 Task: Create List Brand Recognition in Board Newsletter Optimization Tips to Workspace Content Management Systems. Create List Brand Reputation in Board Sales Team Incentive Programs to Workspace Content Management Systems. Create List Brand Equity in Board Business Model Cost Structure Analysis and Optimization to Workspace Content Management Systems
Action: Mouse moved to (204, 124)
Screenshot: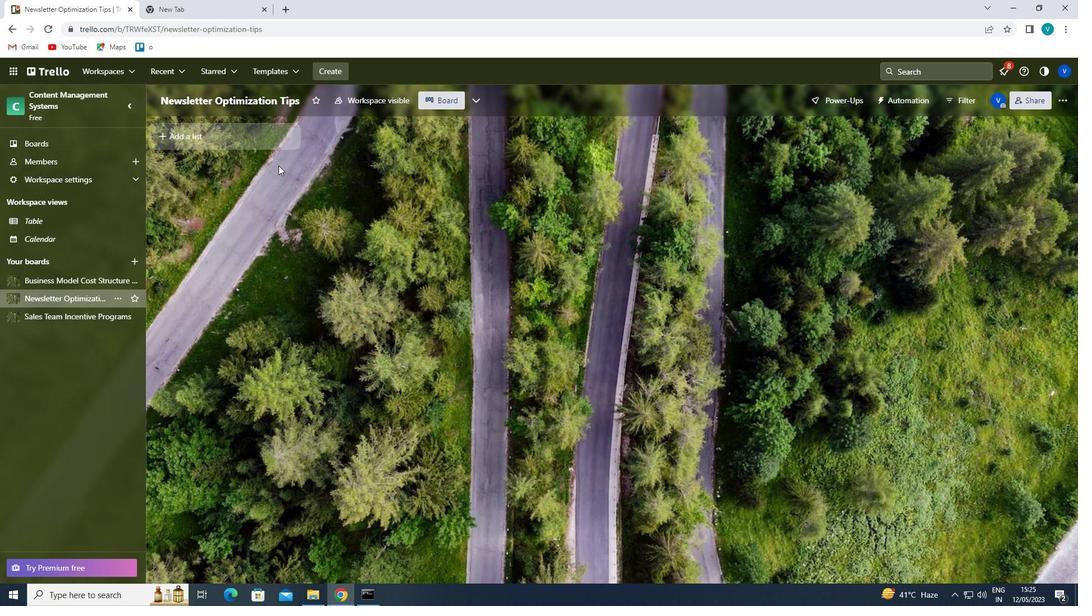 
Action: Mouse pressed left at (204, 124)
Screenshot: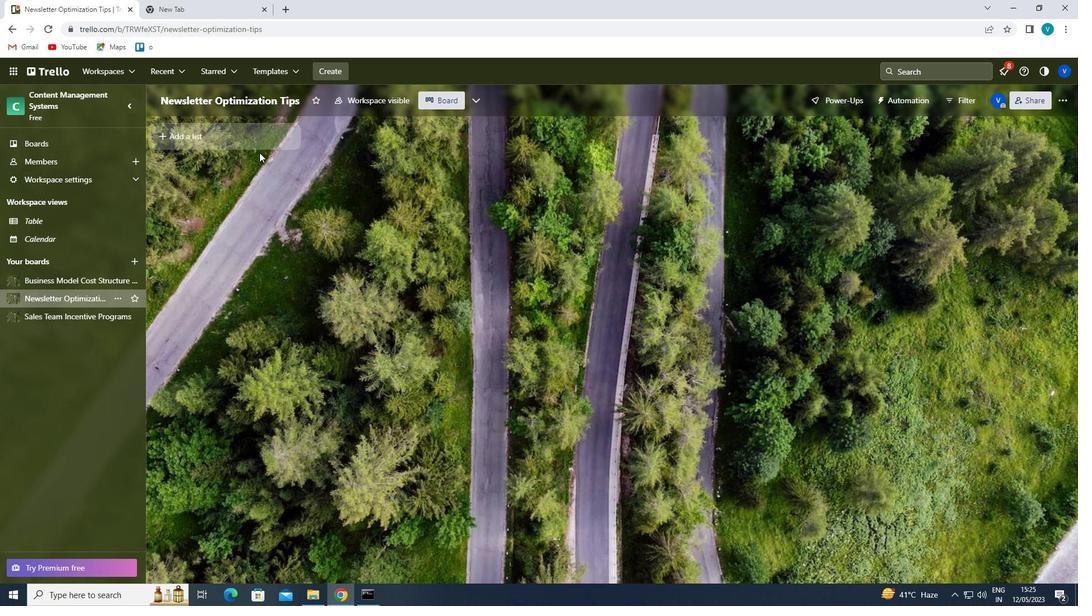
Action: Mouse moved to (209, 133)
Screenshot: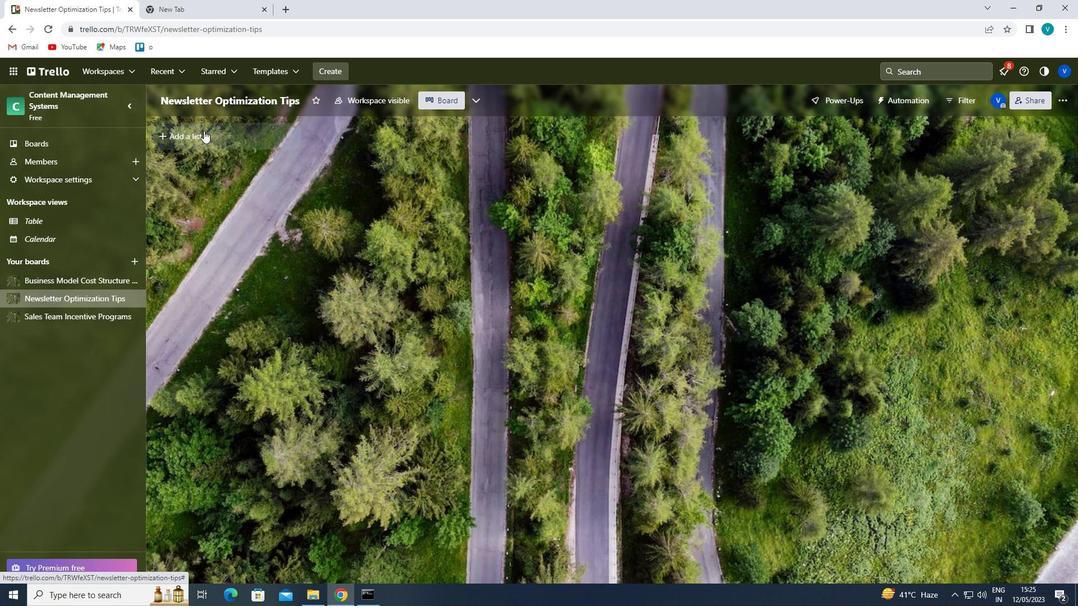 
Action: Mouse pressed left at (209, 133)
Screenshot: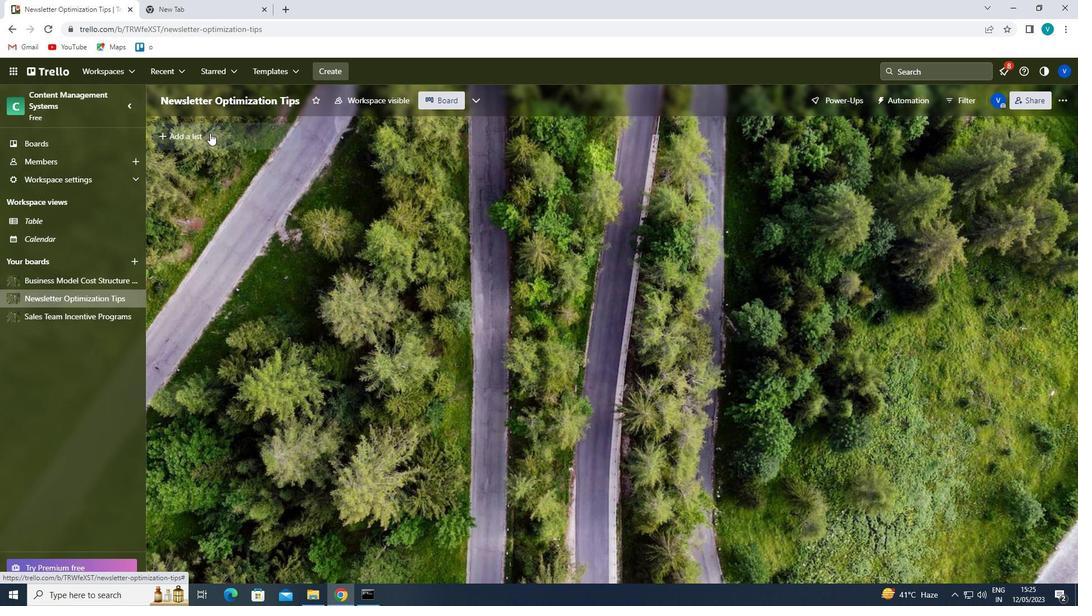 
Action: Mouse moved to (201, 137)
Screenshot: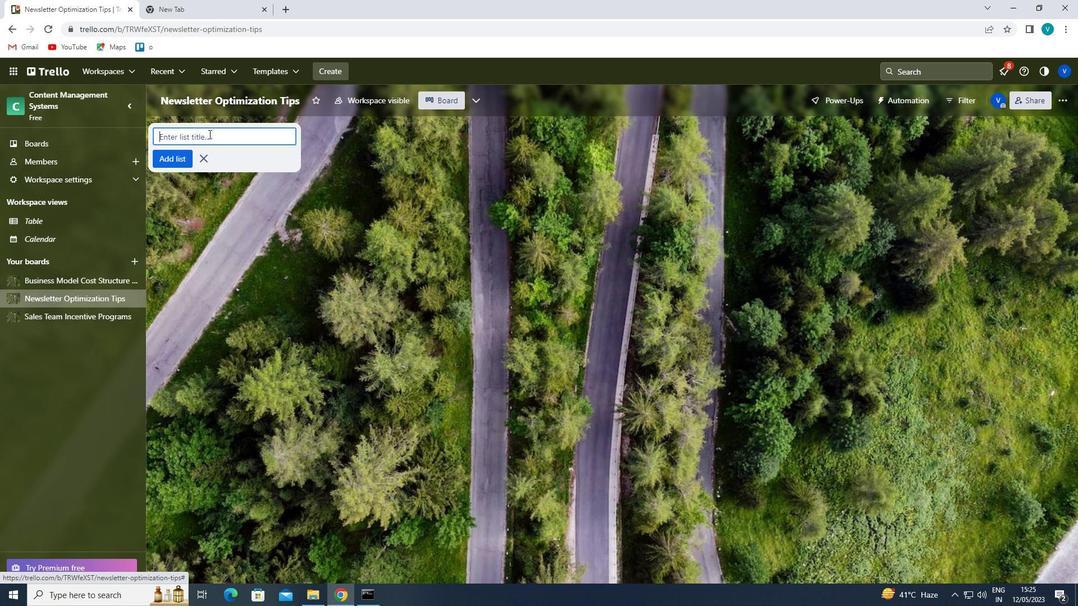 
Action: Key pressed <Key.shift>BRAND<Key.space><Key.shift>T<Key.backspace><Key.shift>RECOGNITION<Key.enter>
Screenshot: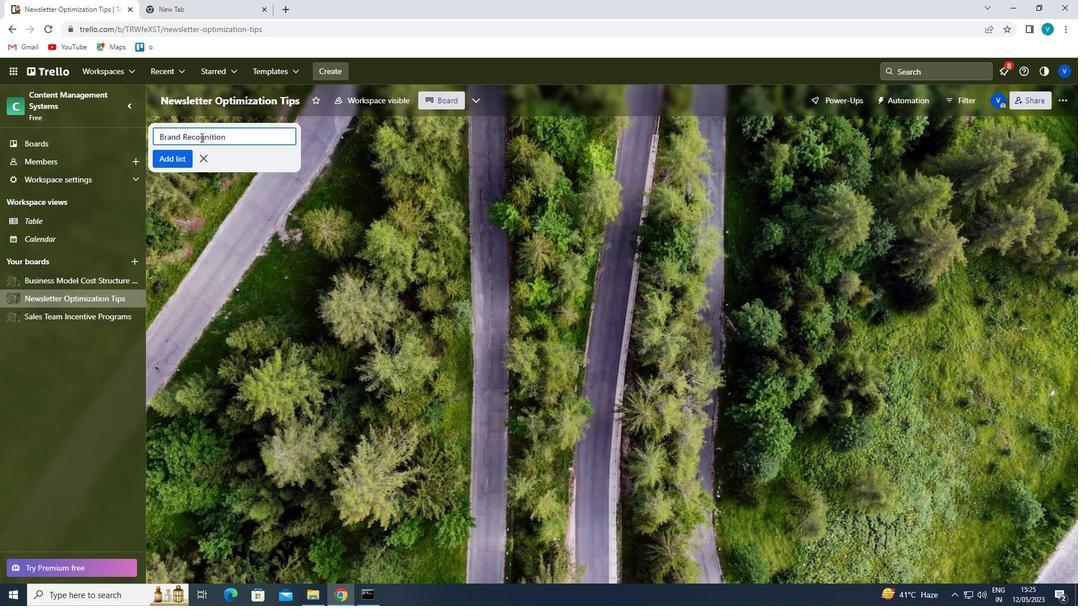 
Action: Mouse moved to (38, 308)
Screenshot: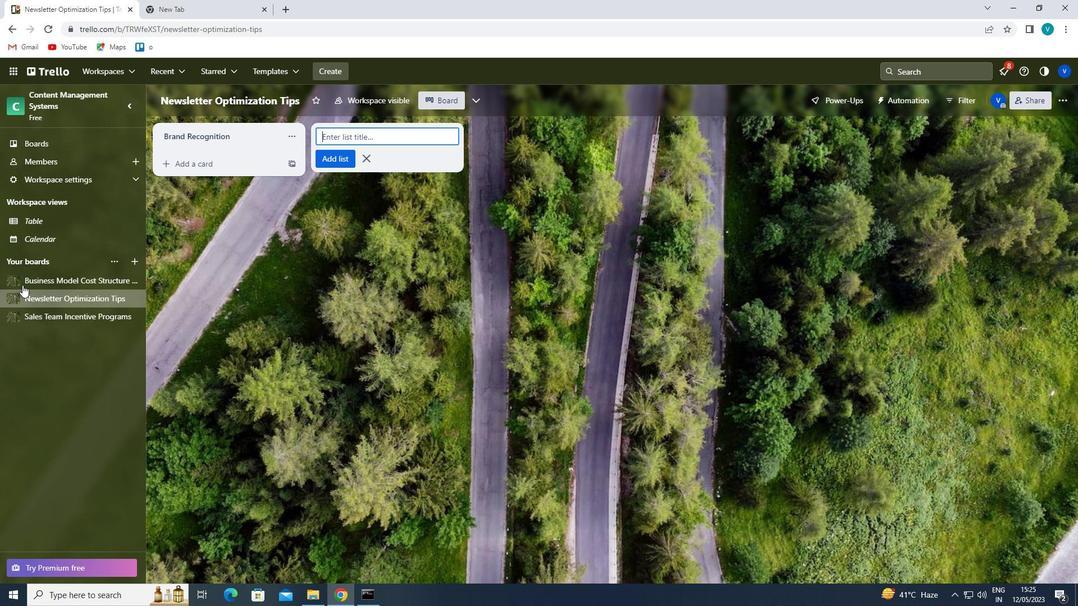 
Action: Mouse pressed left at (38, 308)
Screenshot: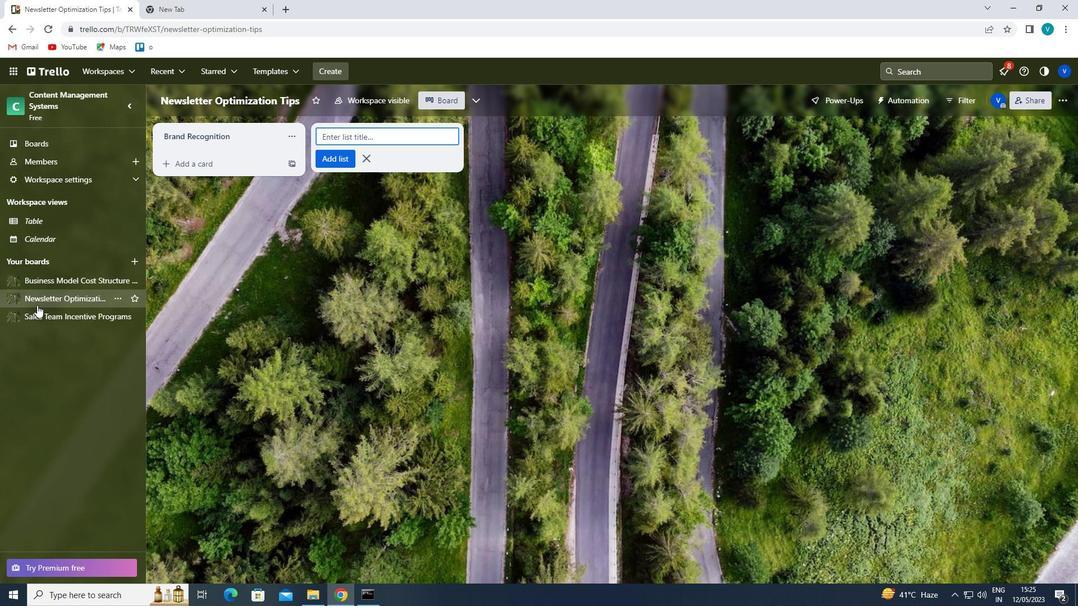 
Action: Mouse moved to (189, 133)
Screenshot: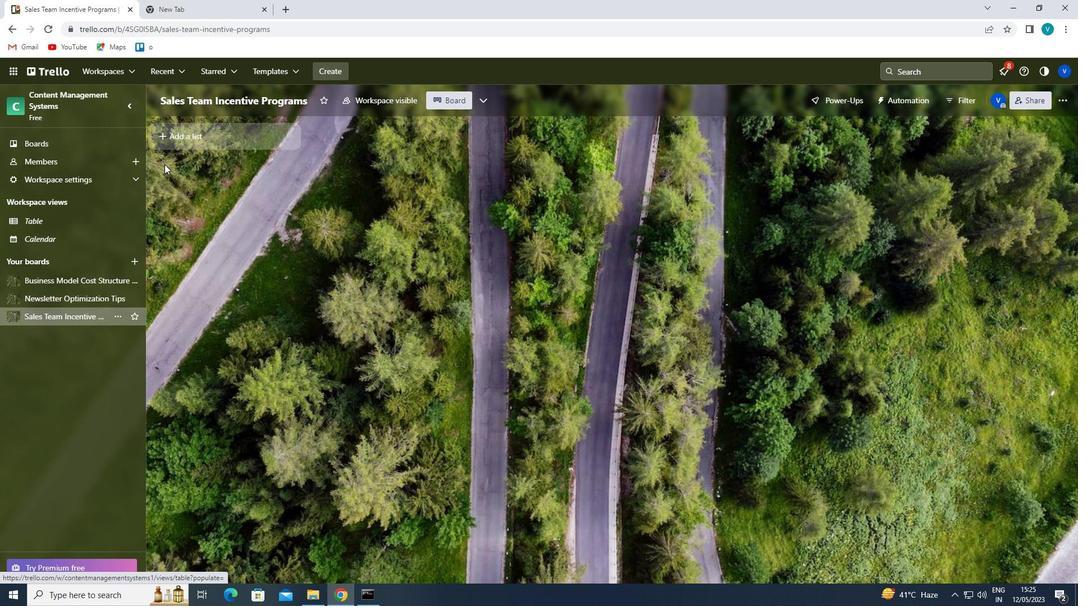 
Action: Mouse pressed left at (189, 133)
Screenshot: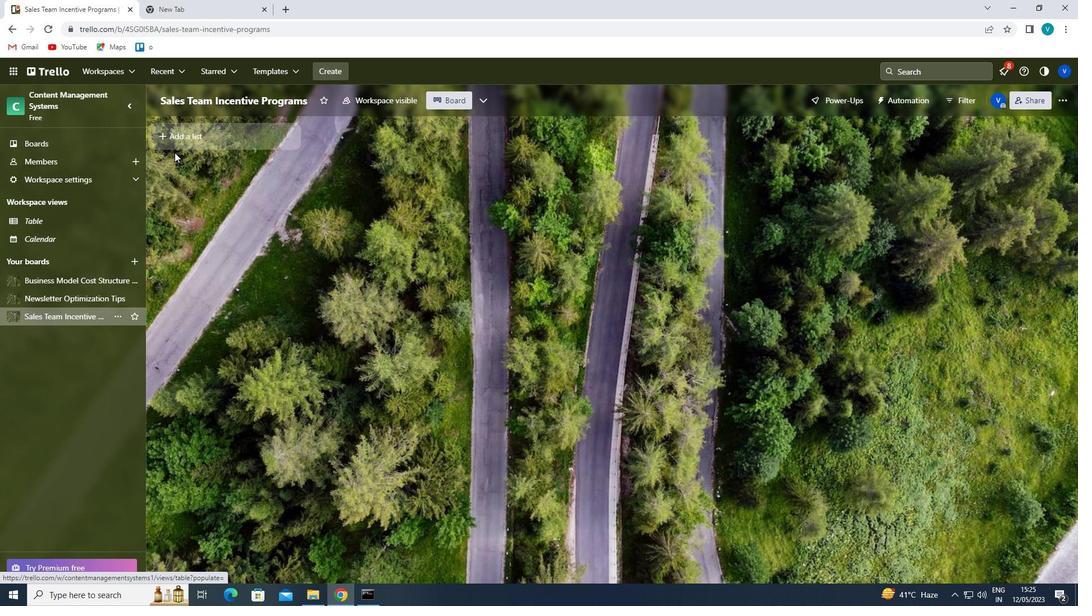 
Action: Key pressed <Key.shift>BRAND<Key.space><Key.shift>REPUTATION<Key.enter>
Screenshot: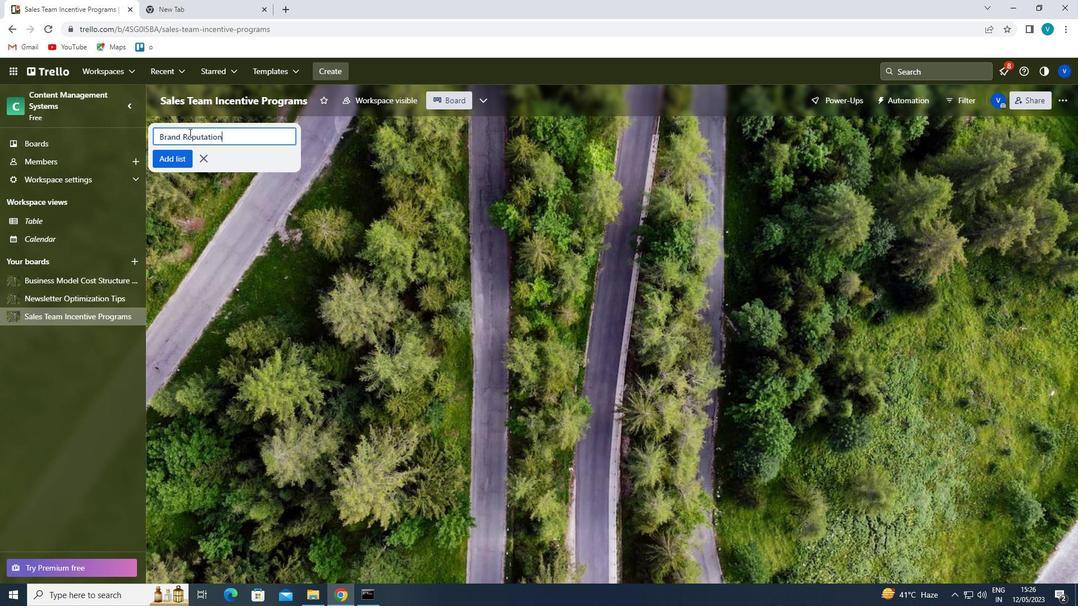 
Action: Mouse moved to (56, 277)
Screenshot: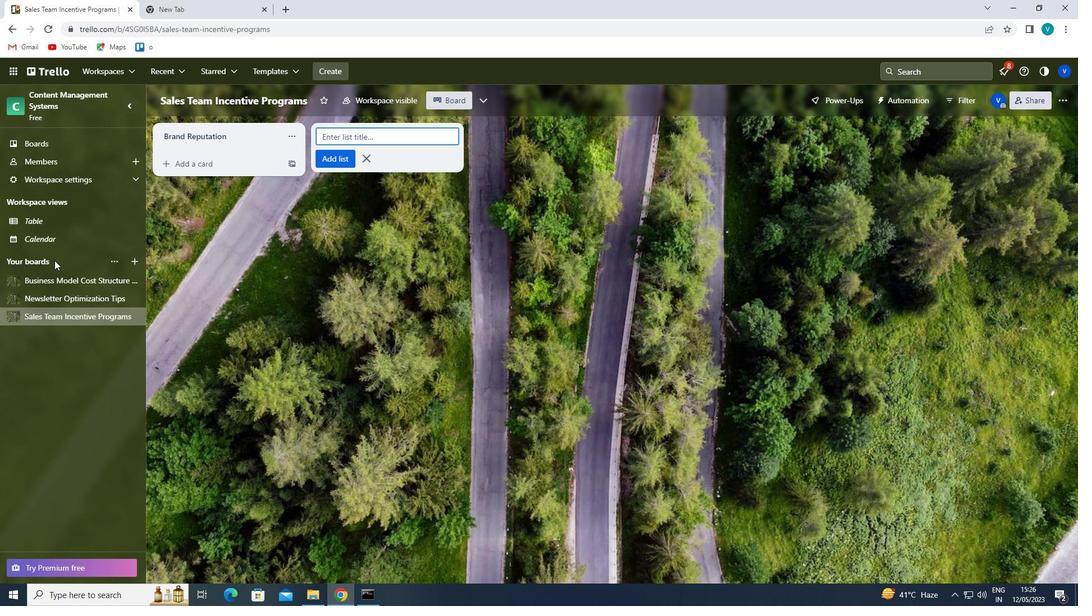 
Action: Mouse pressed left at (56, 277)
Screenshot: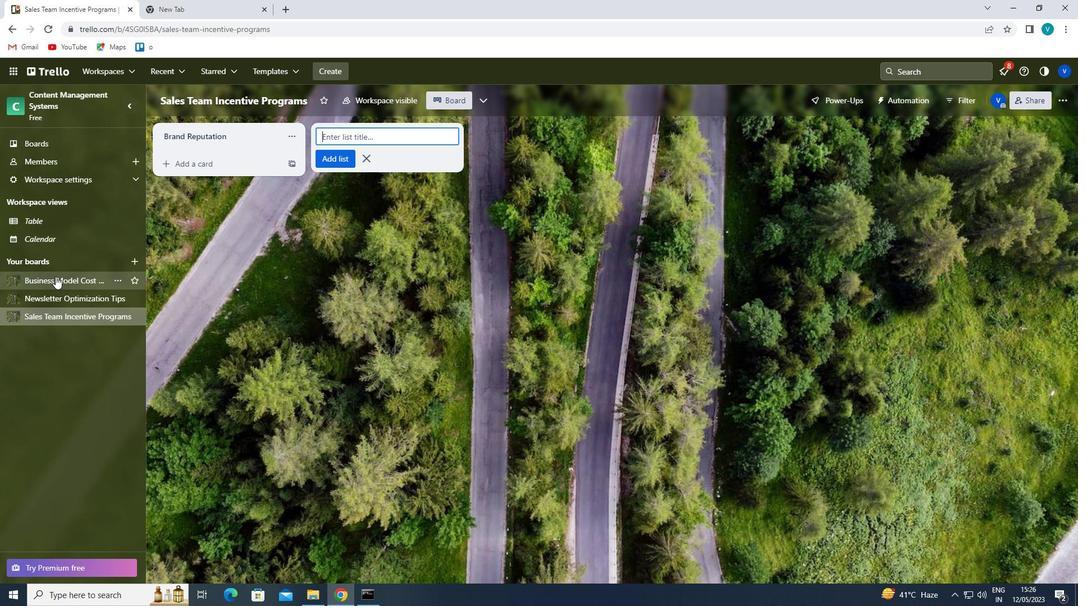
Action: Mouse moved to (208, 139)
Screenshot: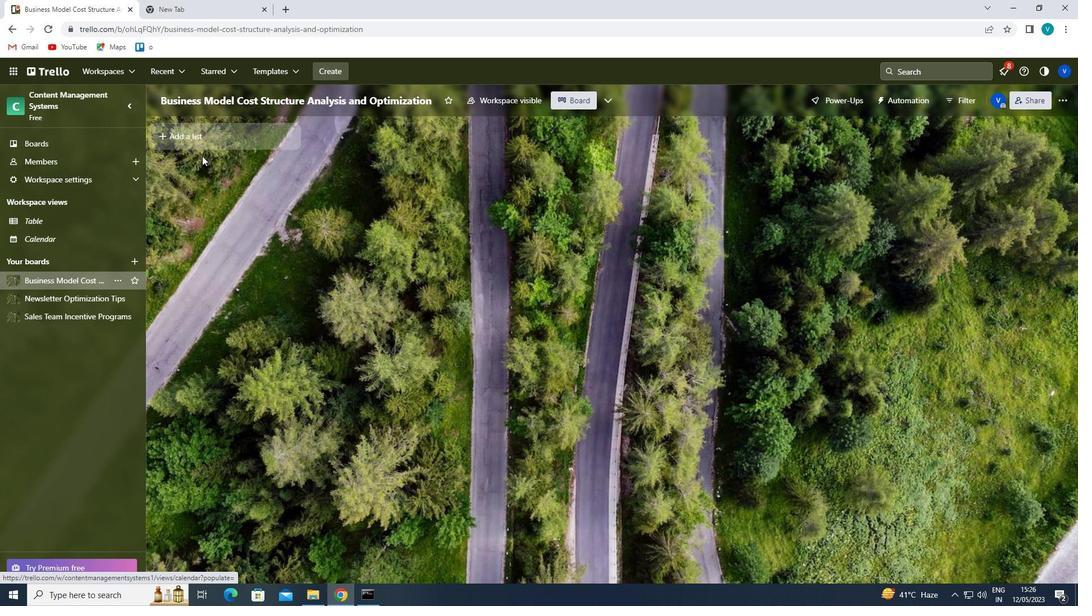 
Action: Mouse pressed left at (208, 139)
Screenshot: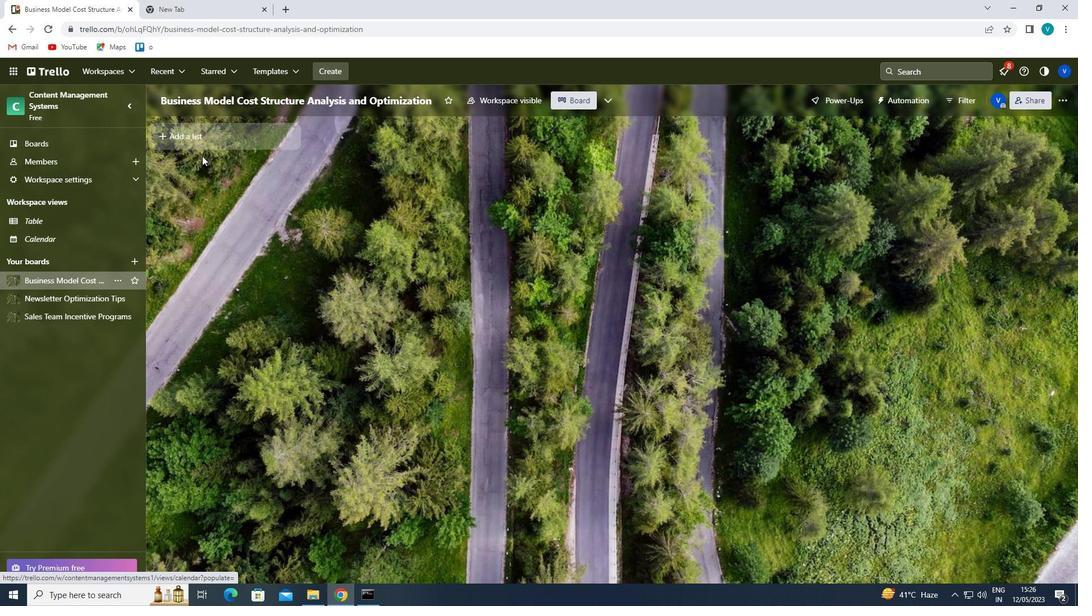 
Action: Key pressed <Key.shift>BNRA<Key.backspace><Key.backspace><Key.backspace><Key.backspace><Key.shift>BRAND<Key.space><Key.shift><Key.shift><Key.shift>EQUITY<Key.enter>
Screenshot: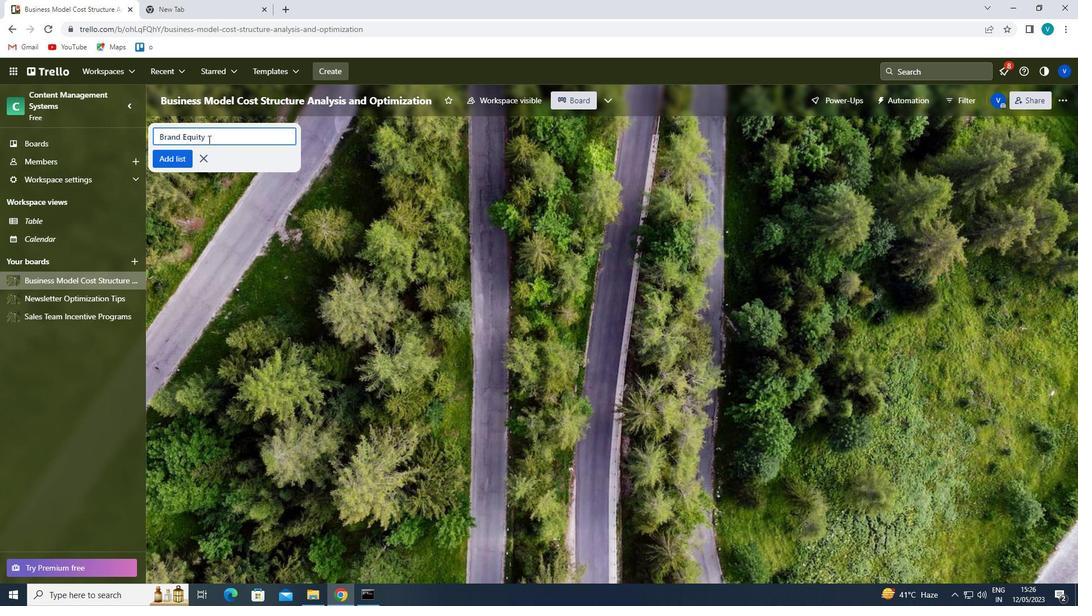 
